 Task: Create a due date automation trigger when advanced on, the moment a card is due add fields without custom field "Resume" set to a number lower than 1 and greater than 10.
Action: Mouse moved to (853, 251)
Screenshot: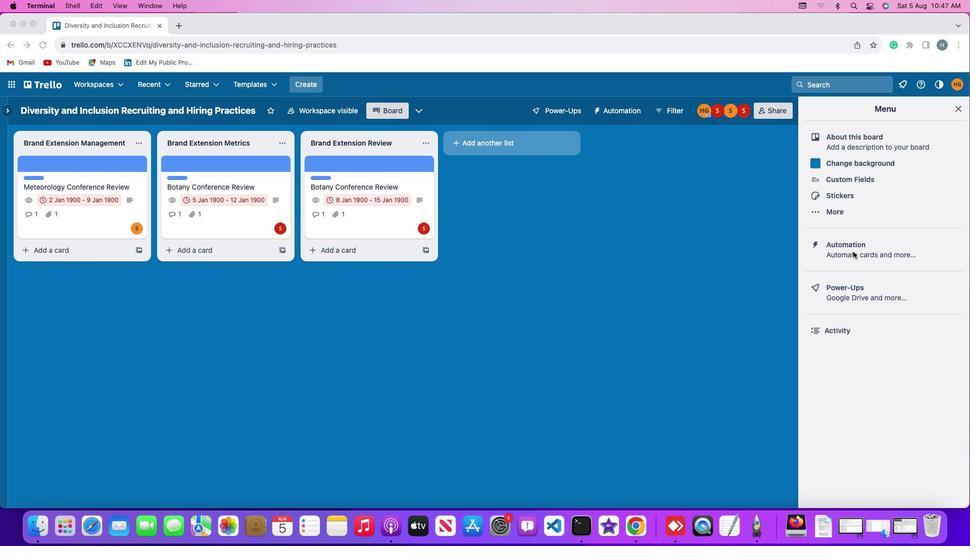 
Action: Mouse pressed left at (853, 251)
Screenshot: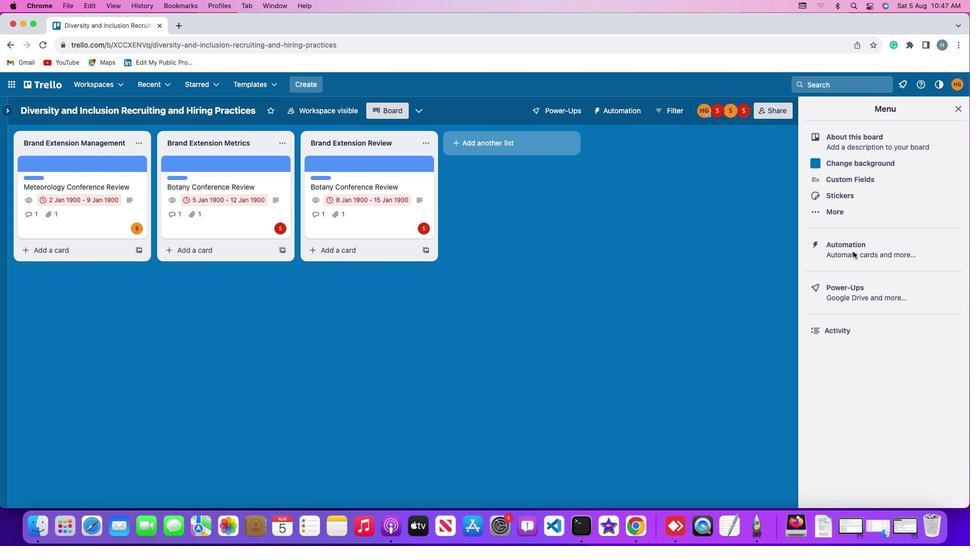 
Action: Mouse pressed left at (853, 251)
Screenshot: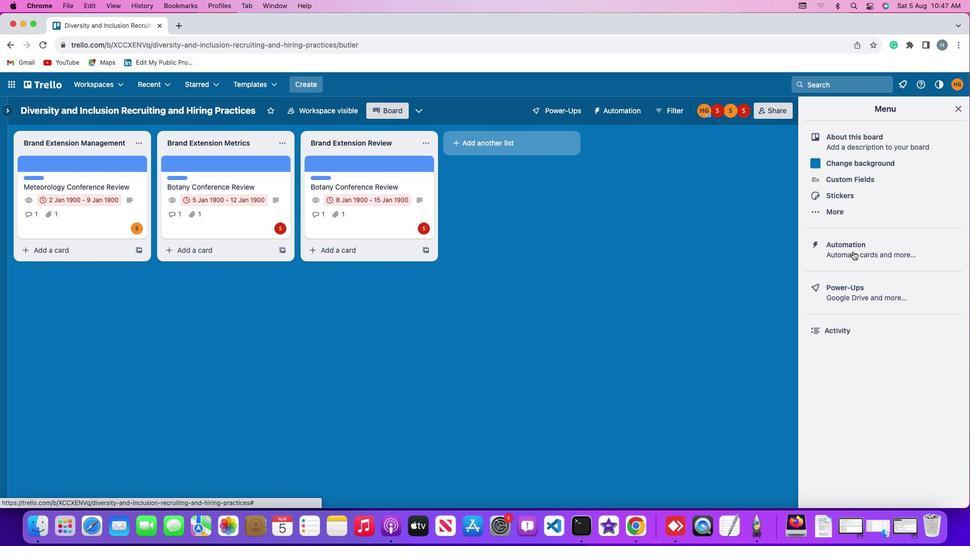 
Action: Mouse moved to (63, 242)
Screenshot: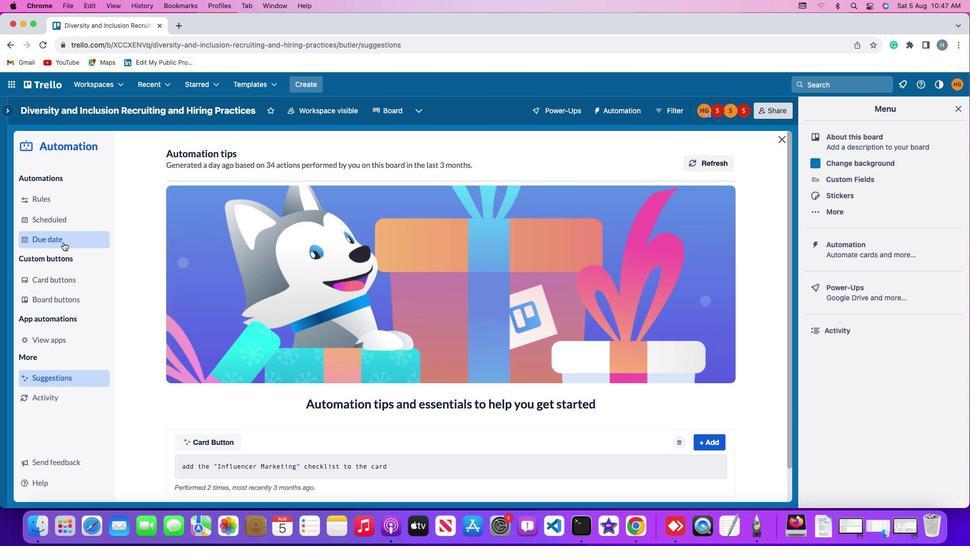 
Action: Mouse pressed left at (63, 242)
Screenshot: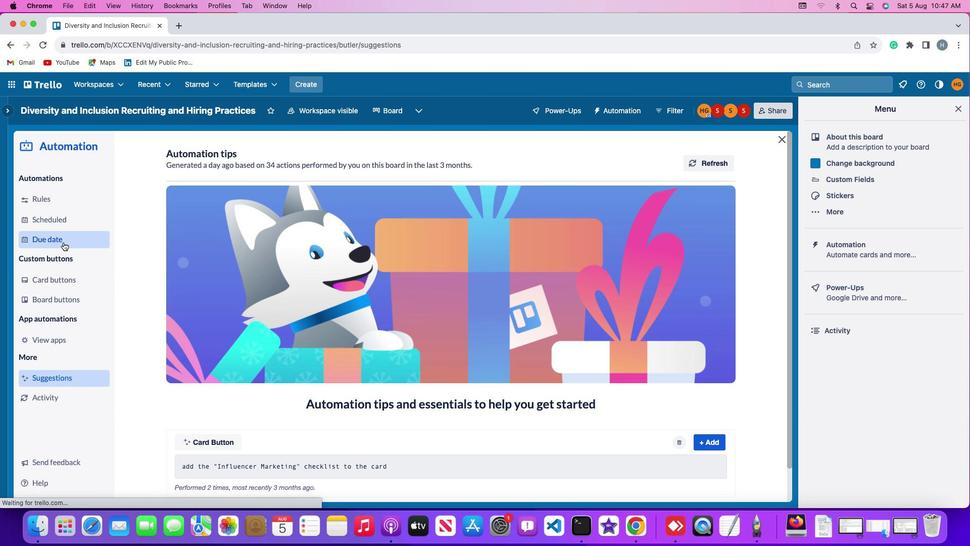 
Action: Mouse moved to (679, 157)
Screenshot: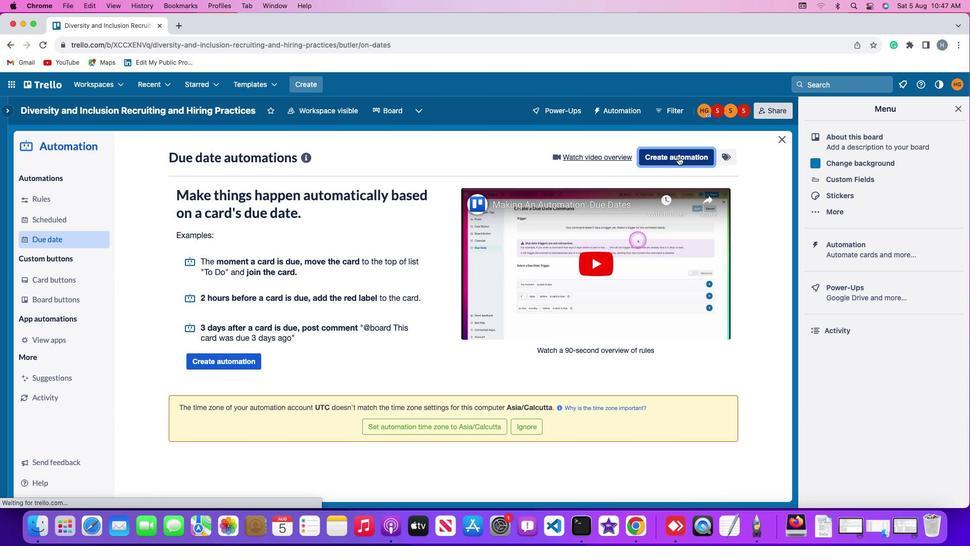
Action: Mouse pressed left at (679, 157)
Screenshot: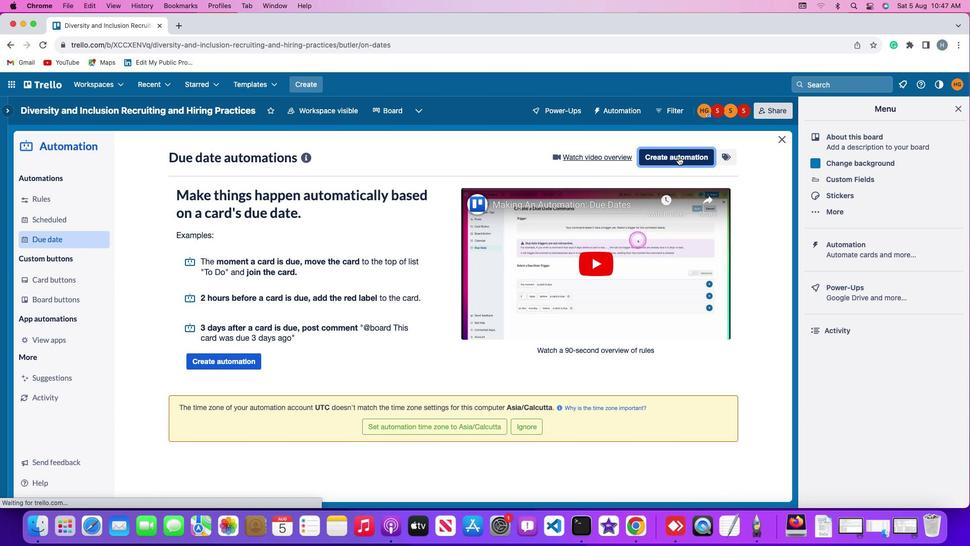 
Action: Mouse moved to (453, 250)
Screenshot: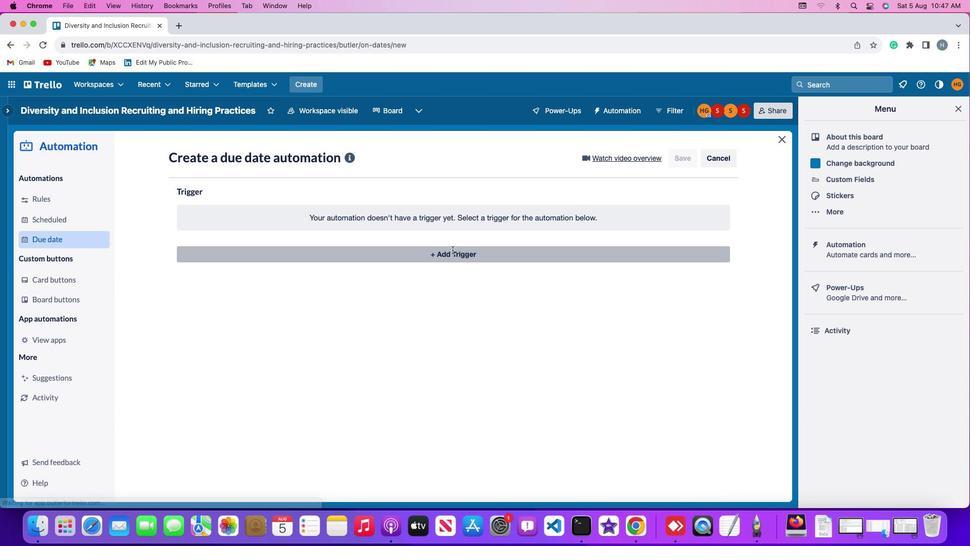 
Action: Mouse pressed left at (453, 250)
Screenshot: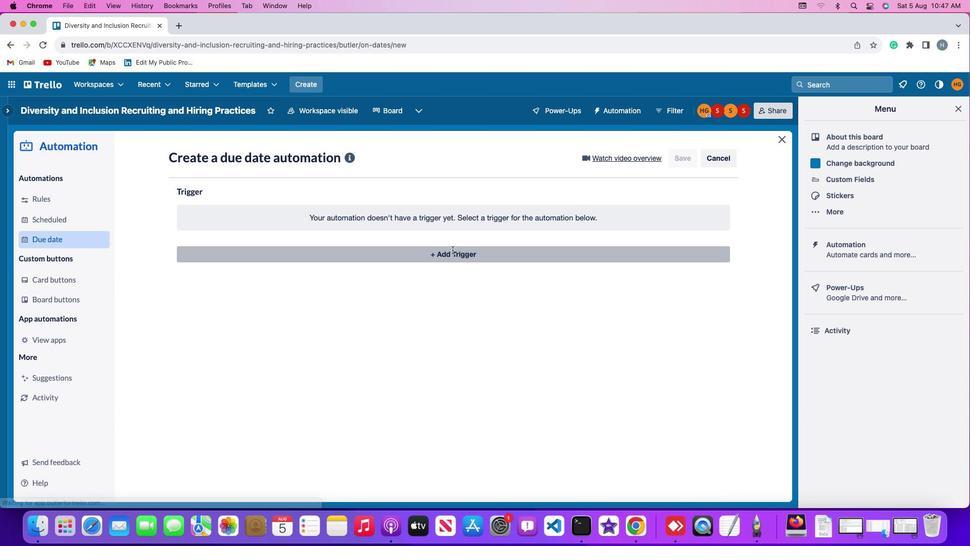 
Action: Mouse moved to (264, 373)
Screenshot: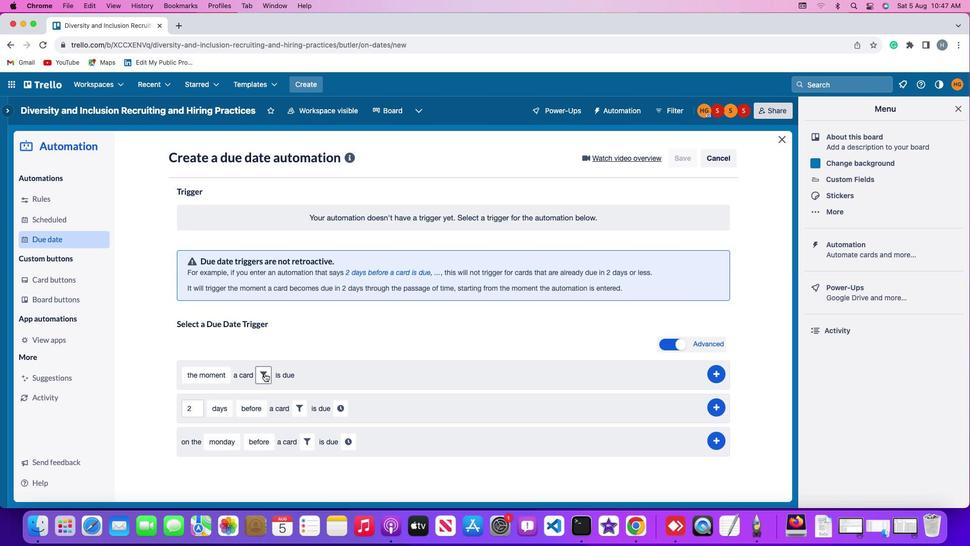 
Action: Mouse pressed left at (264, 373)
Screenshot: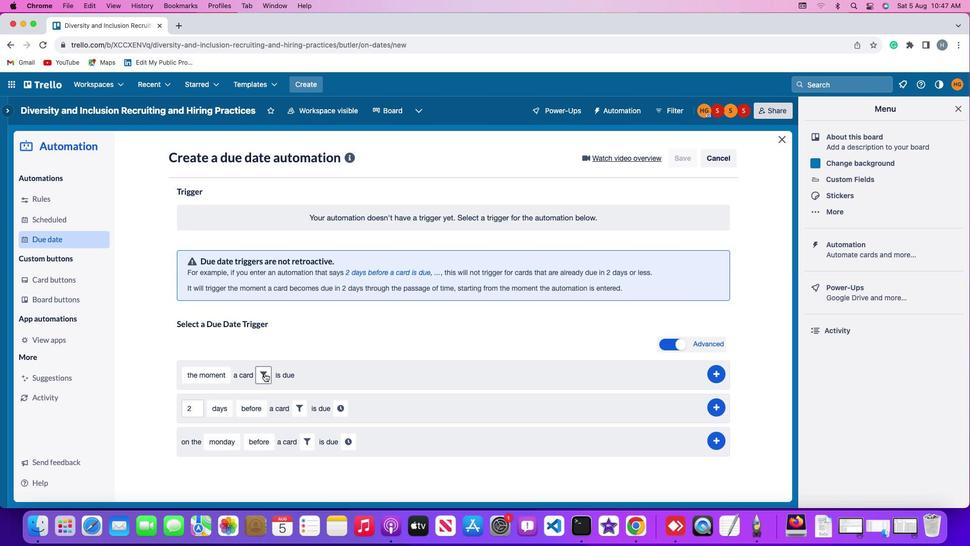 
Action: Mouse moved to (423, 404)
Screenshot: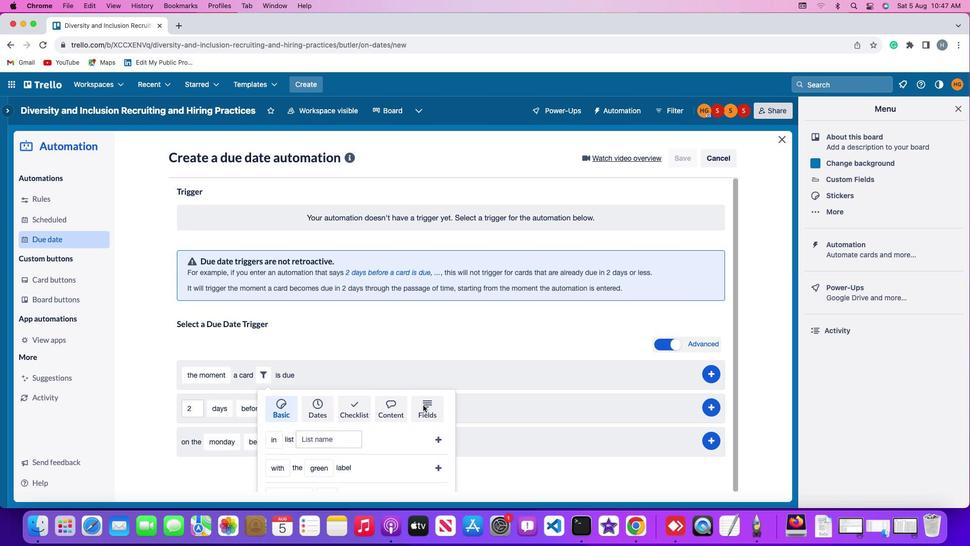 
Action: Mouse pressed left at (423, 404)
Screenshot: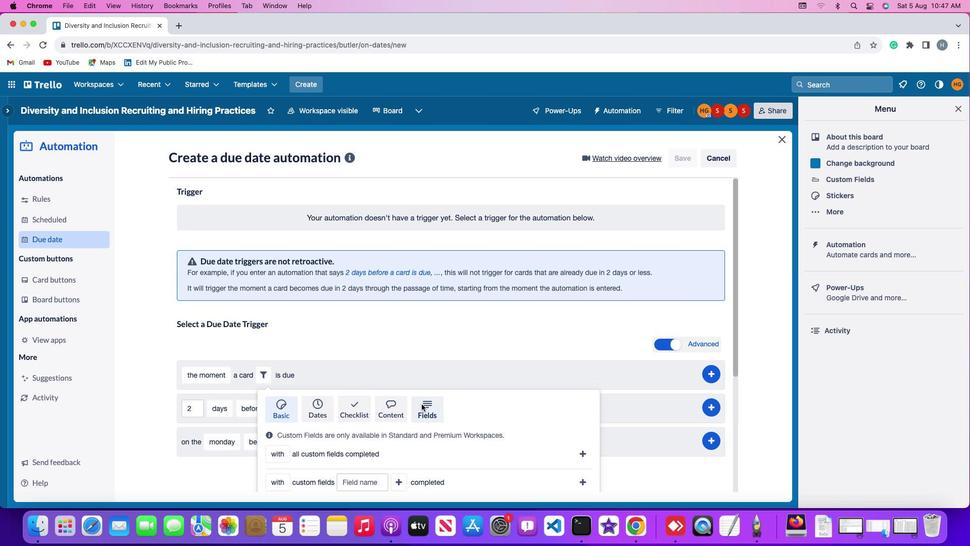 
Action: Mouse moved to (422, 404)
Screenshot: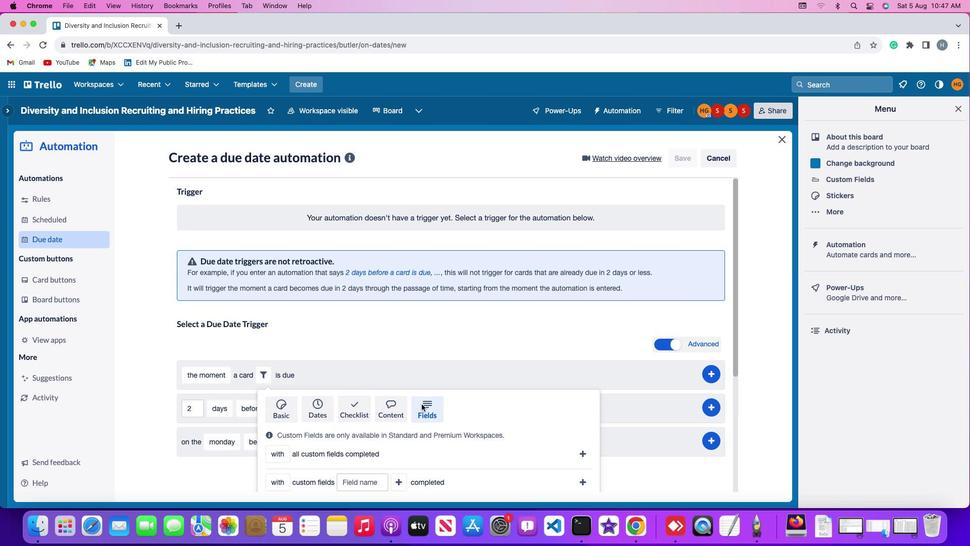 
Action: Mouse scrolled (422, 404) with delta (0, 0)
Screenshot: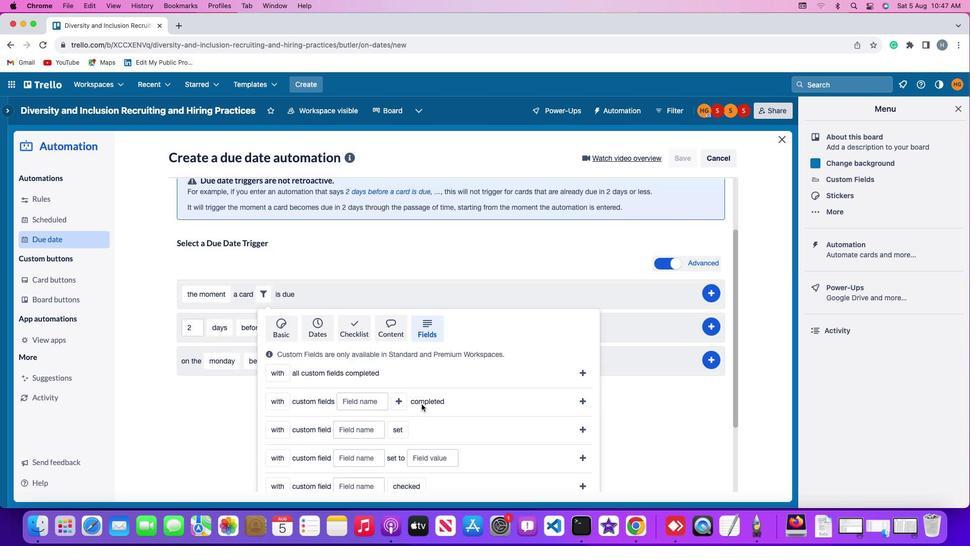 
Action: Mouse scrolled (422, 404) with delta (0, 0)
Screenshot: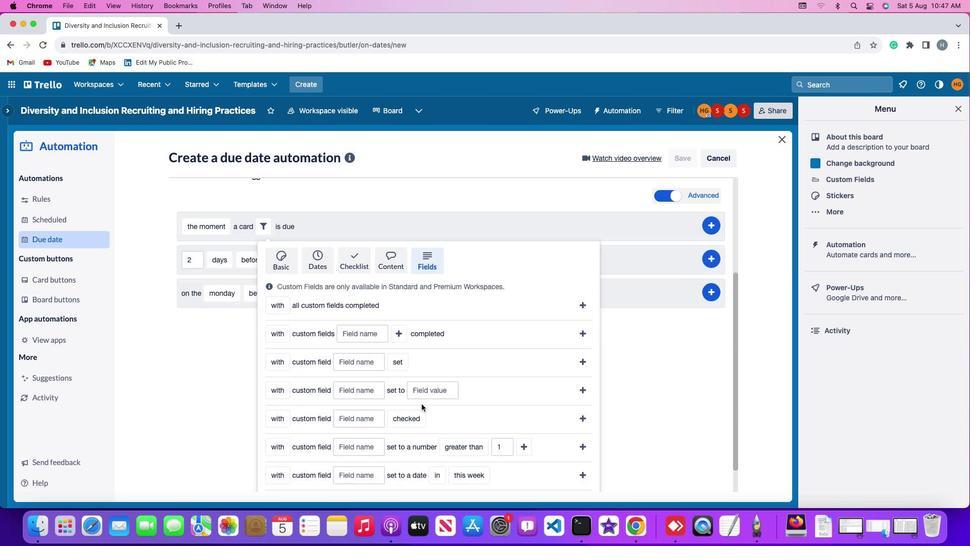 
Action: Mouse scrolled (422, 404) with delta (0, -1)
Screenshot: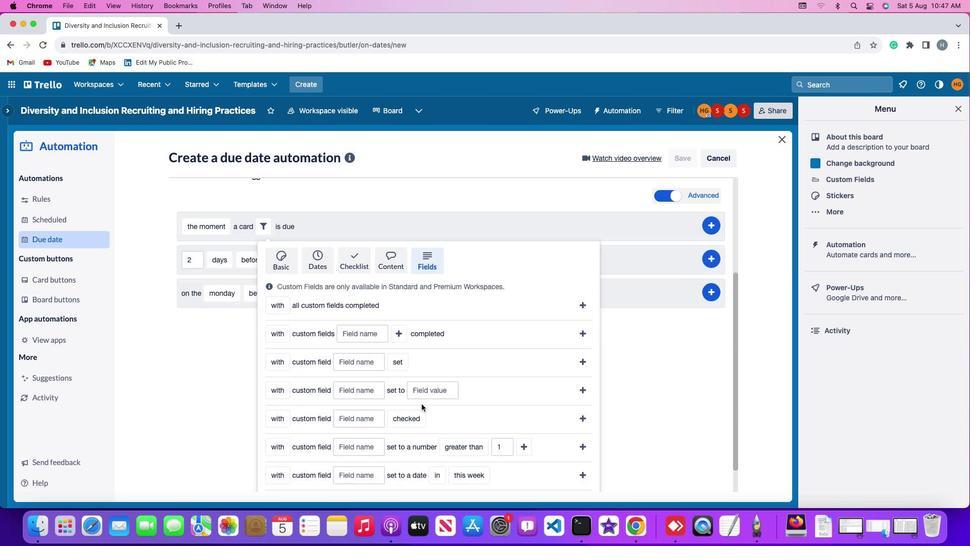 
Action: Mouse scrolled (422, 404) with delta (0, -2)
Screenshot: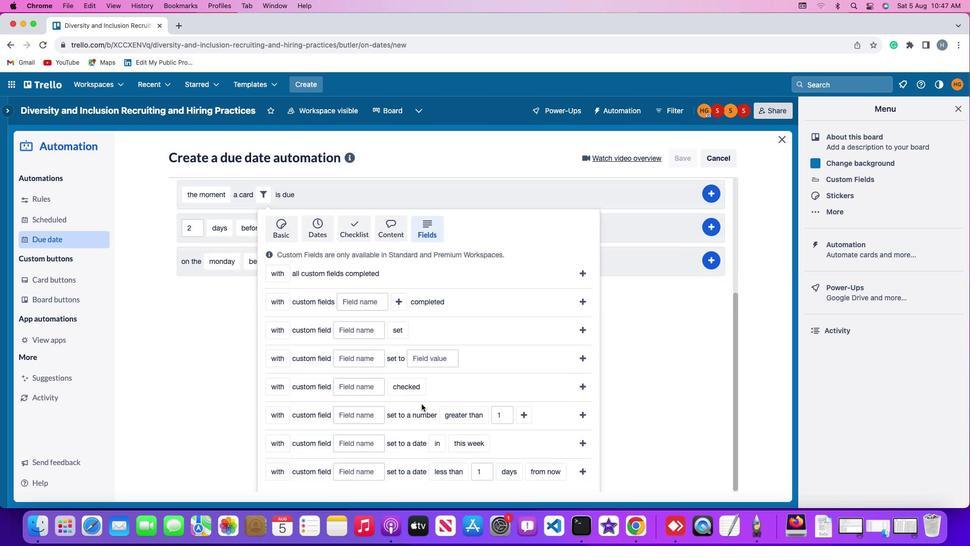 
Action: Mouse scrolled (422, 404) with delta (0, -3)
Screenshot: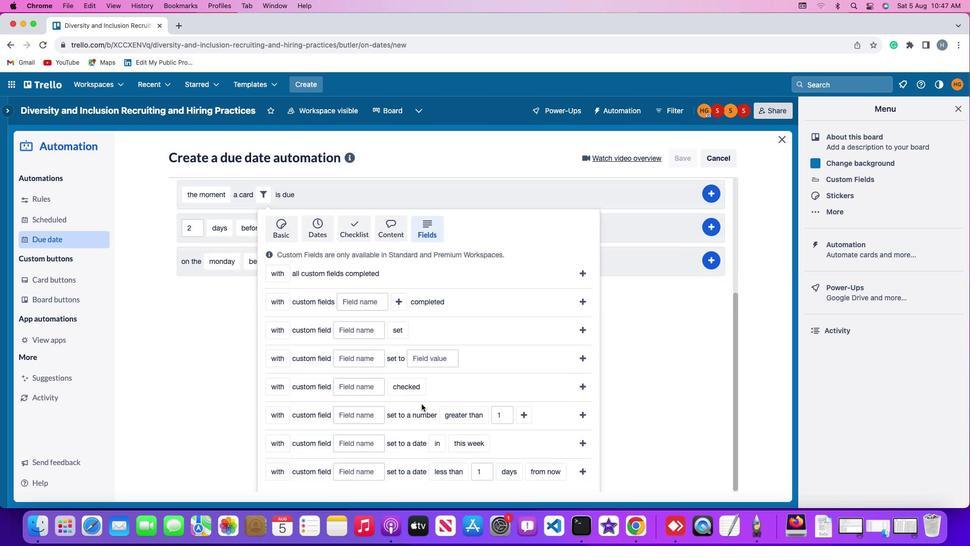 
Action: Mouse scrolled (422, 404) with delta (0, -3)
Screenshot: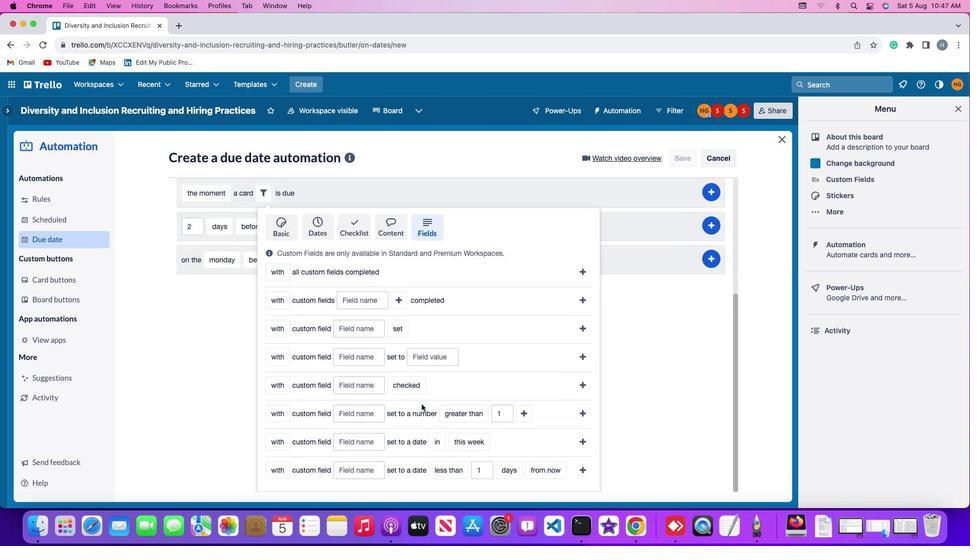 
Action: Mouse scrolled (422, 404) with delta (0, -3)
Screenshot: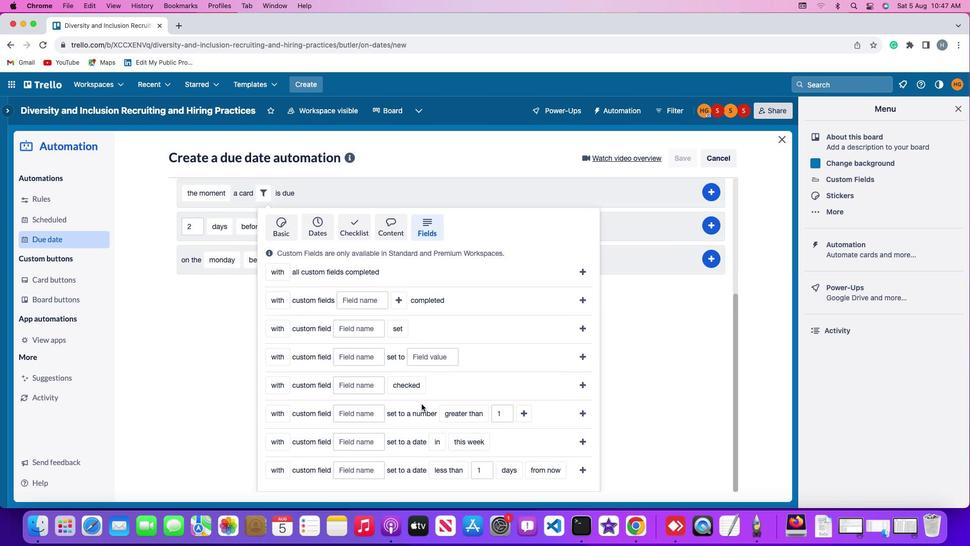 
Action: Mouse moved to (271, 415)
Screenshot: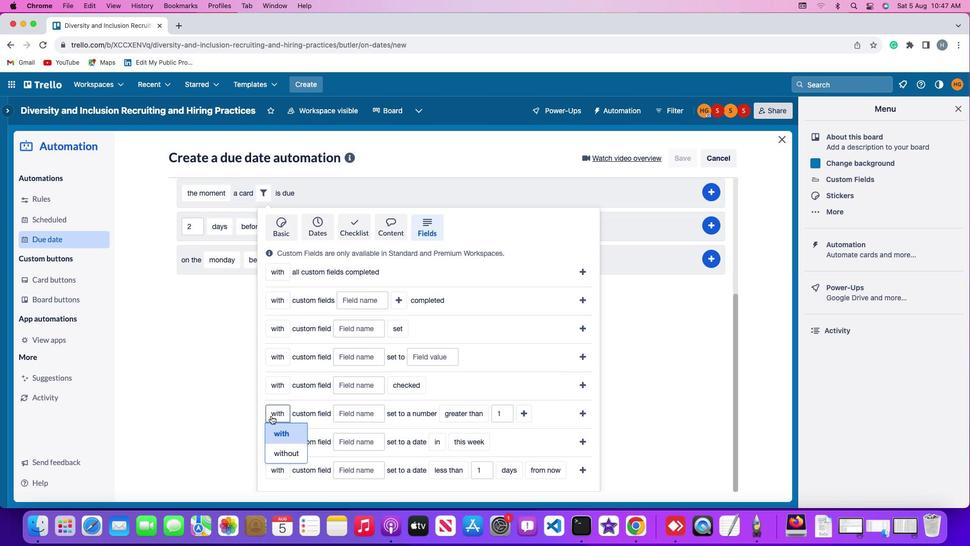 
Action: Mouse pressed left at (271, 415)
Screenshot: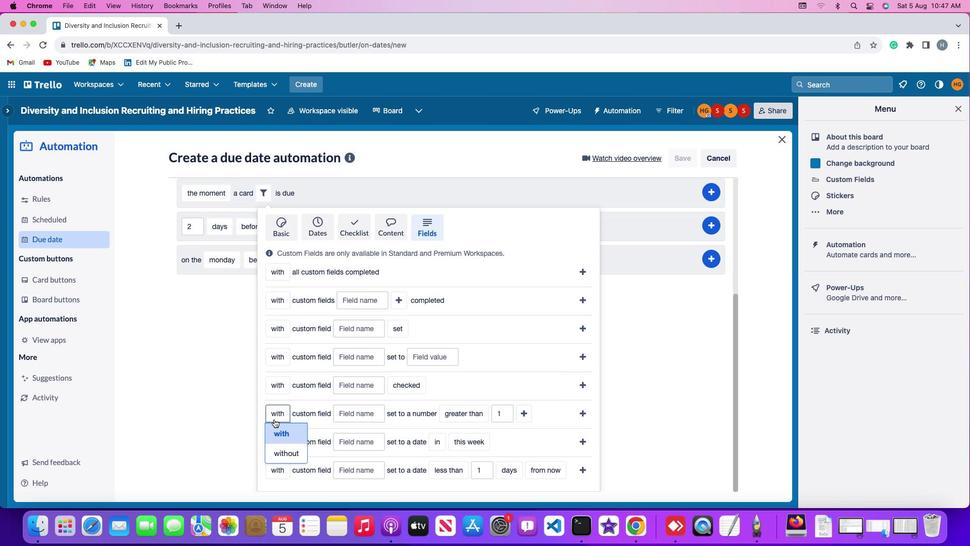 
Action: Mouse moved to (281, 453)
Screenshot: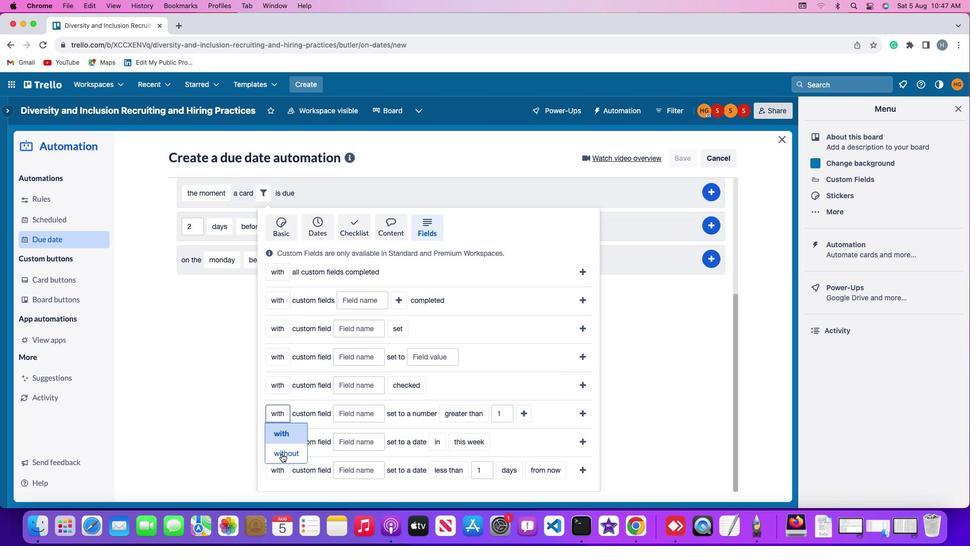 
Action: Mouse pressed left at (281, 453)
Screenshot: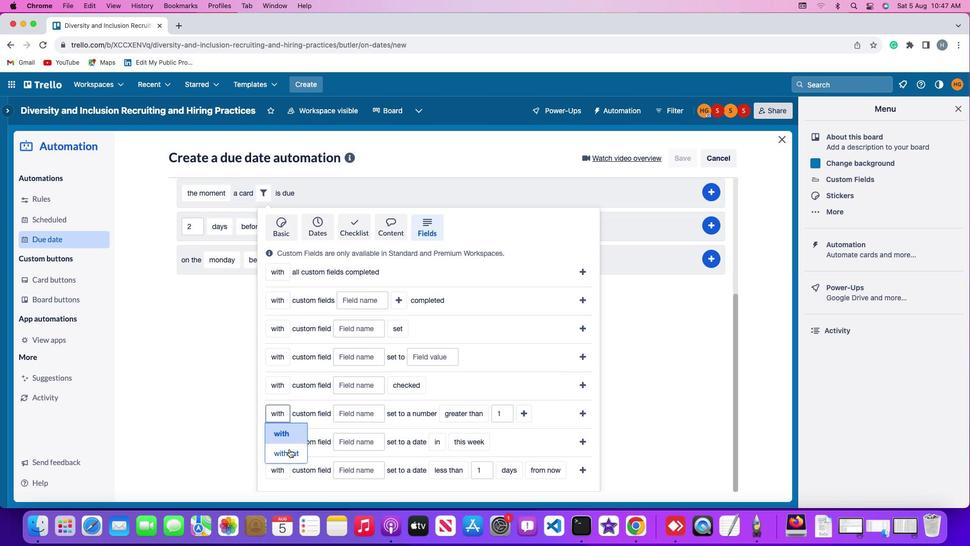 
Action: Mouse moved to (362, 408)
Screenshot: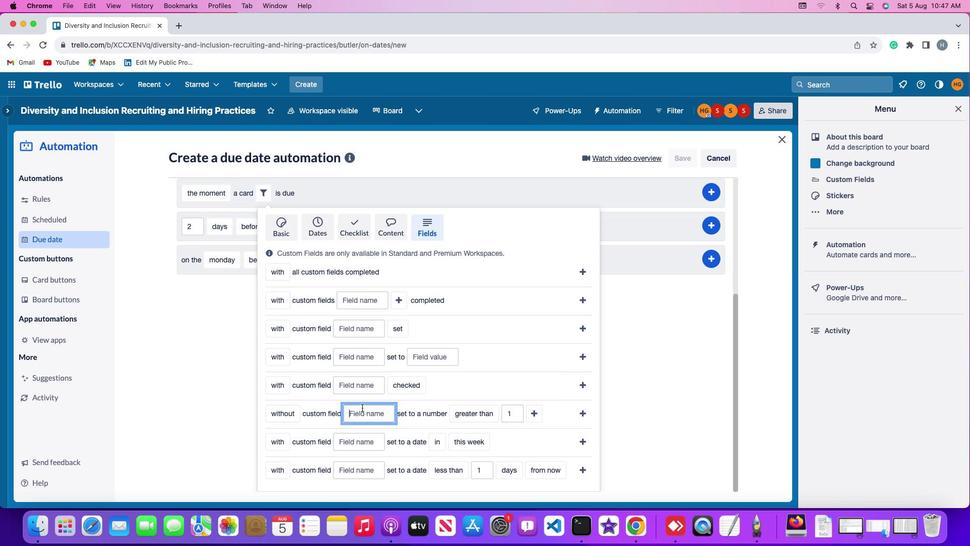 
Action: Mouse pressed left at (362, 408)
Screenshot: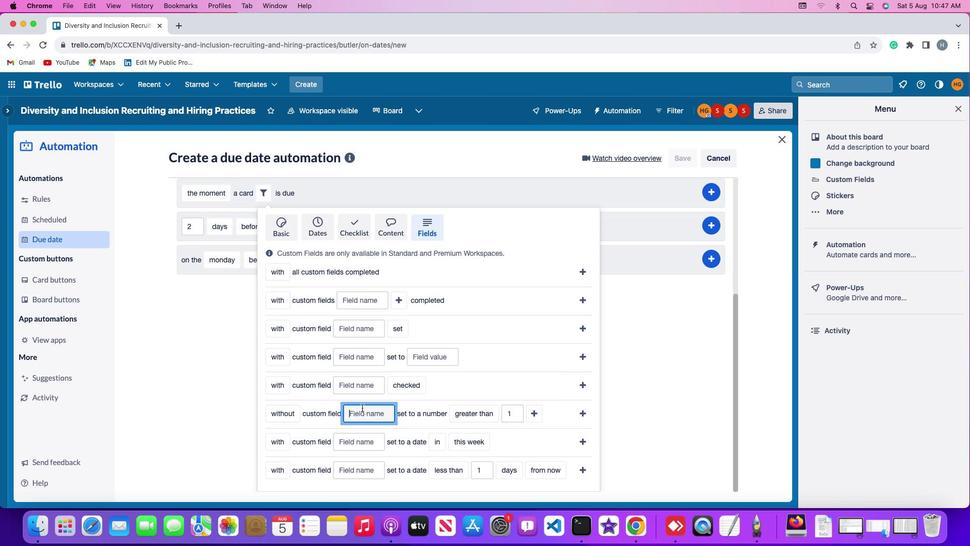 
Action: Key pressed Key.shift'R''e''s''u''m''e'
Screenshot: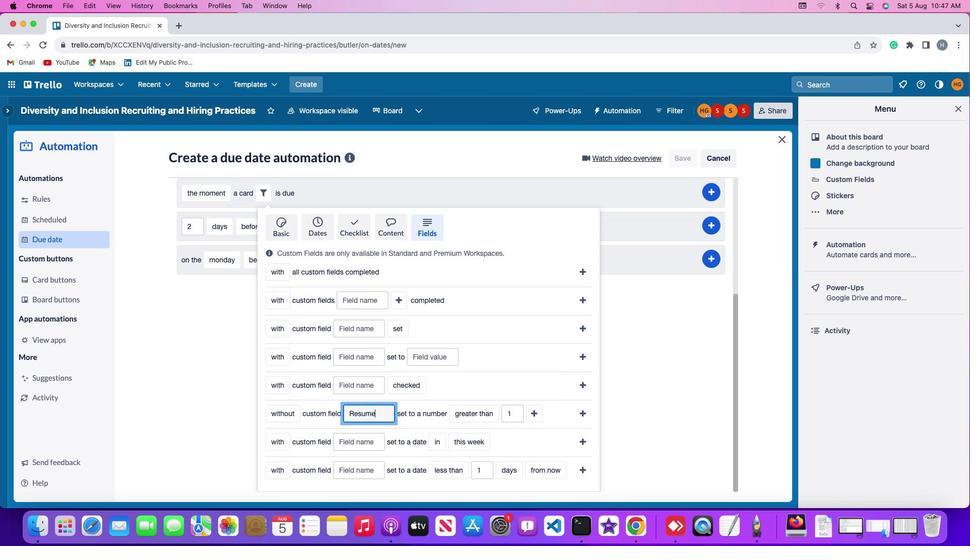 
Action: Mouse moved to (482, 411)
Screenshot: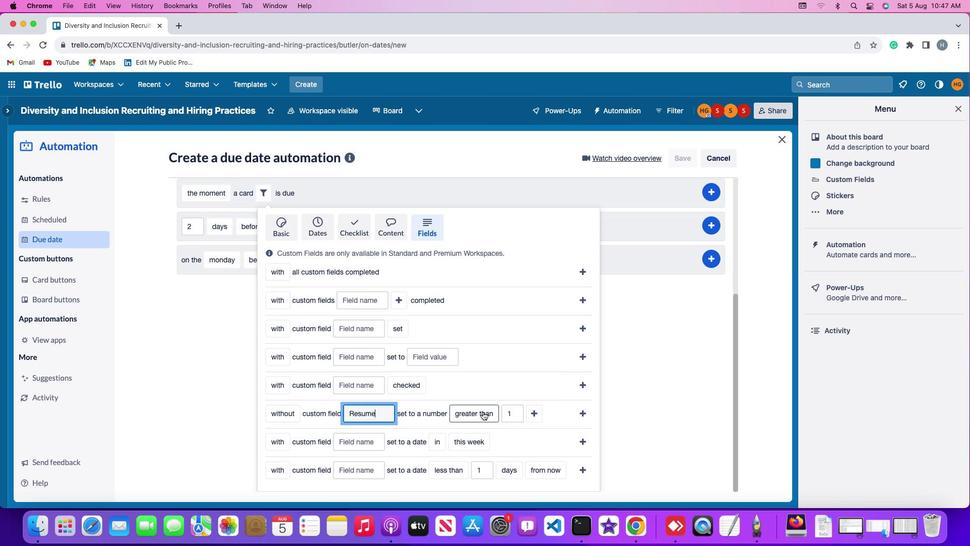 
Action: Mouse pressed left at (482, 411)
Screenshot: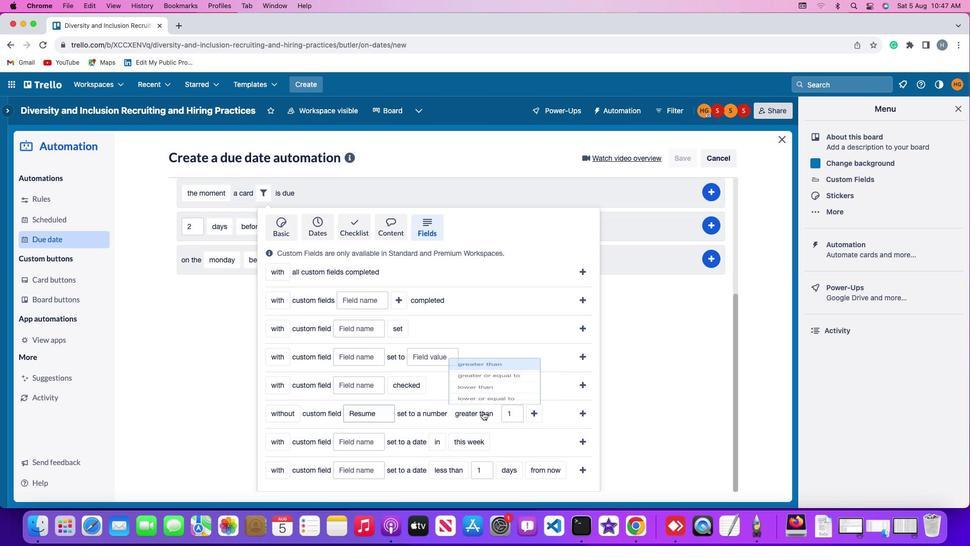 
Action: Mouse moved to (491, 375)
Screenshot: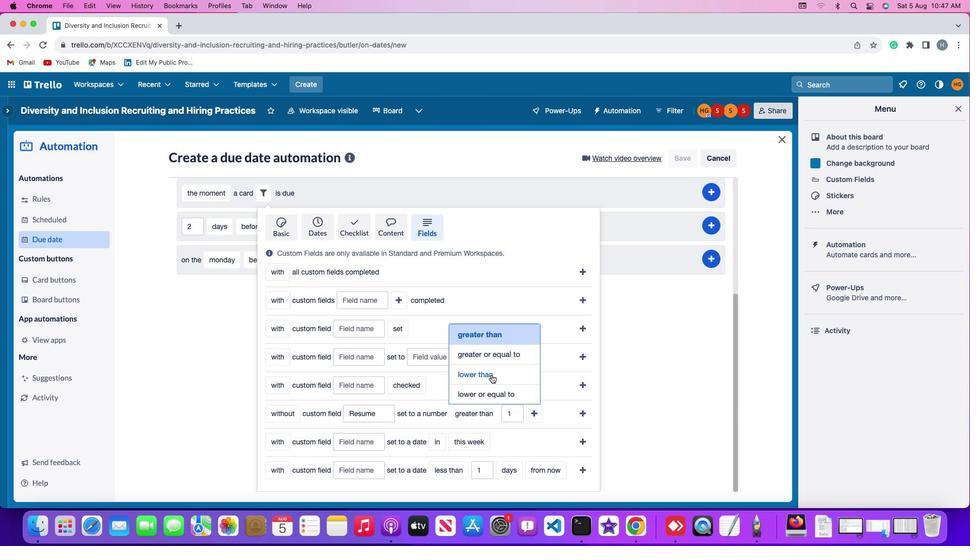 
Action: Mouse pressed left at (491, 375)
Screenshot: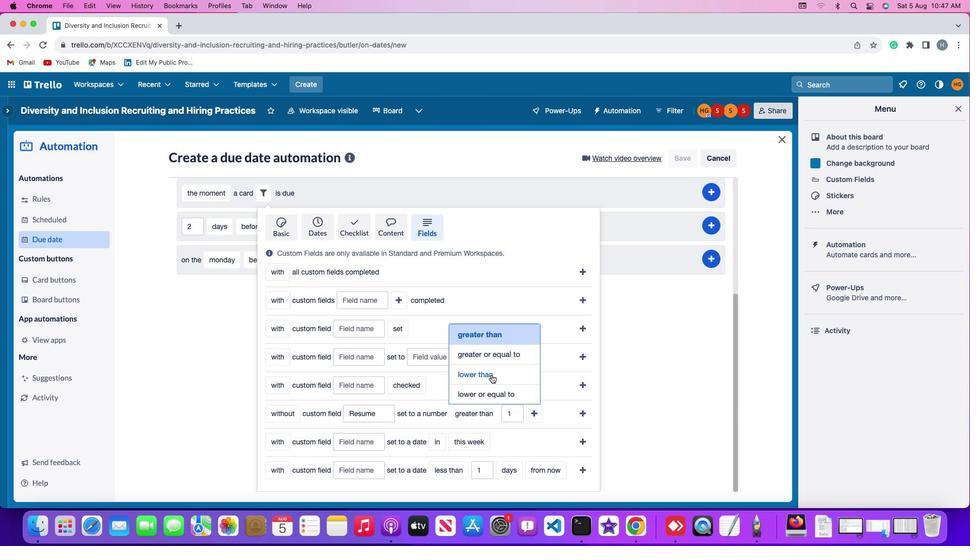 
Action: Mouse moved to (513, 408)
Screenshot: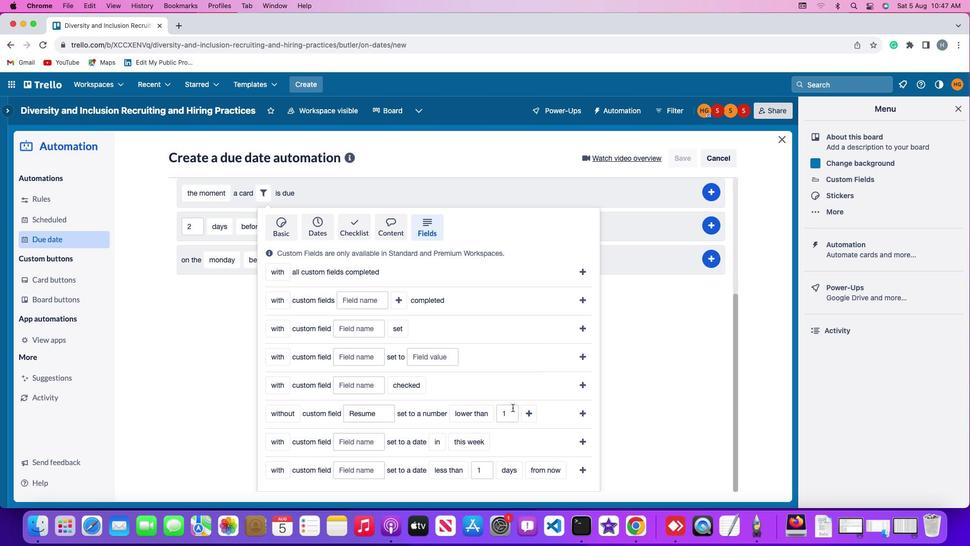 
Action: Mouse pressed left at (513, 408)
Screenshot: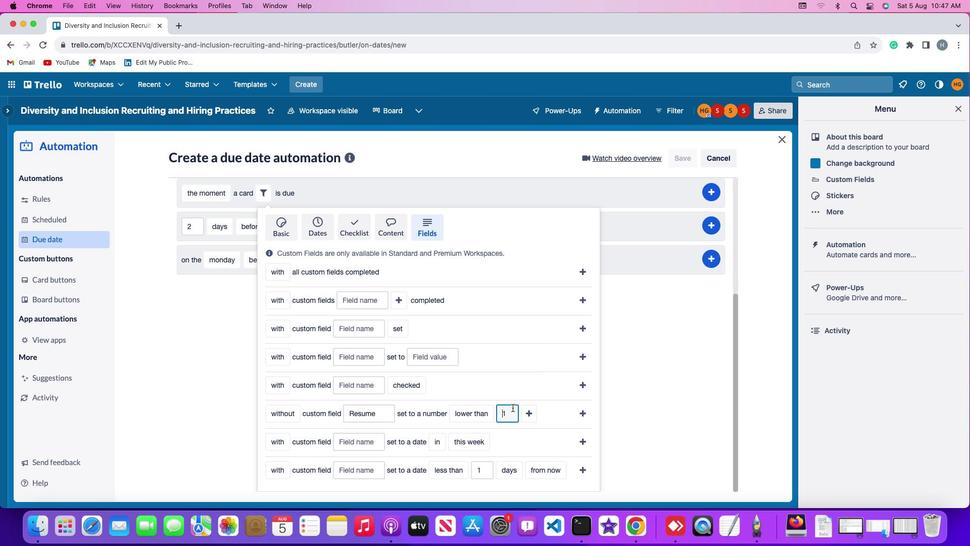 
Action: Mouse moved to (513, 408)
Screenshot: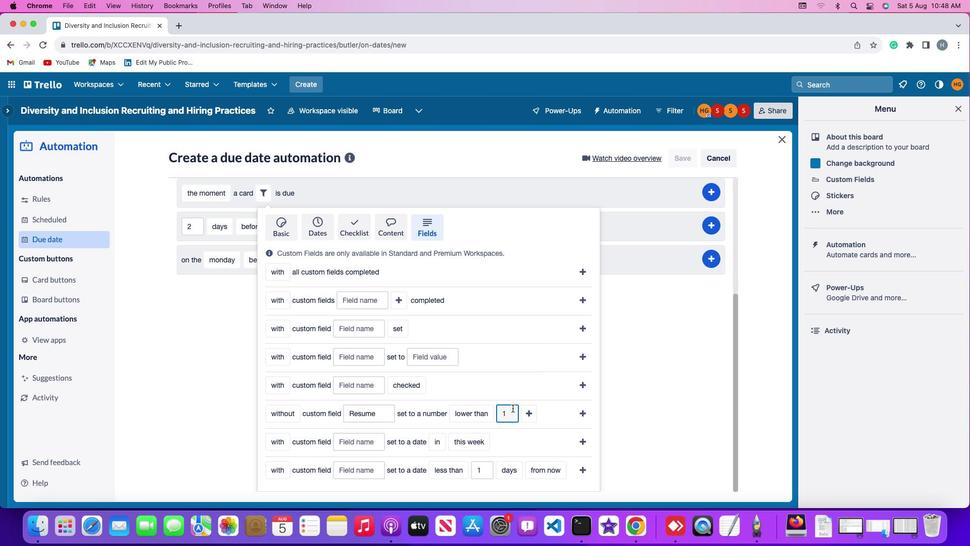 
Action: Key pressed Key.rightKey.backspace'1'
Screenshot: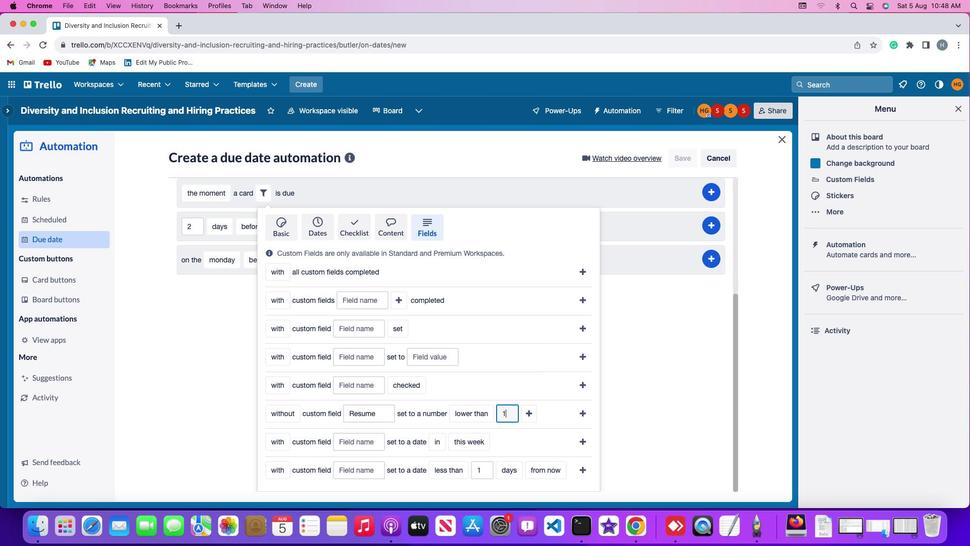 
Action: Mouse moved to (530, 409)
Screenshot: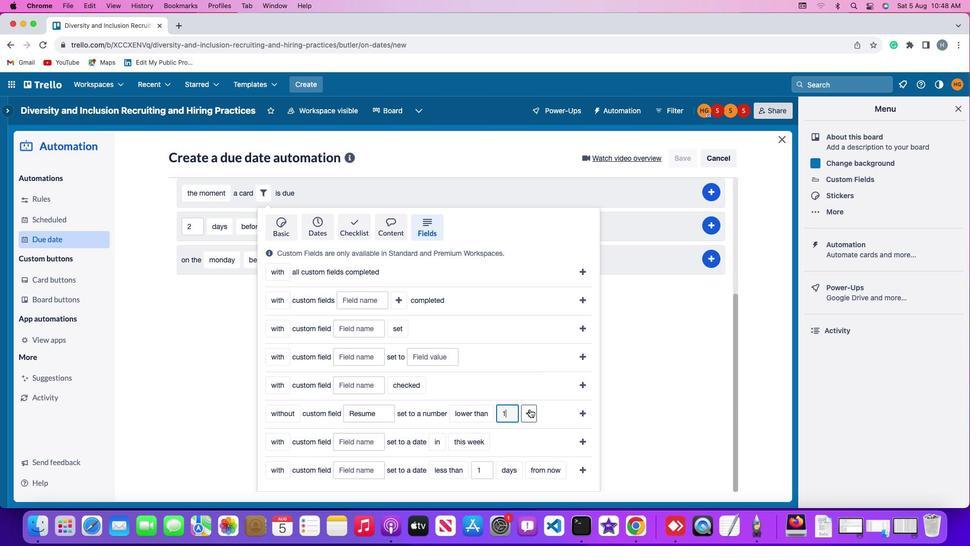
Action: Mouse pressed left at (530, 409)
Screenshot: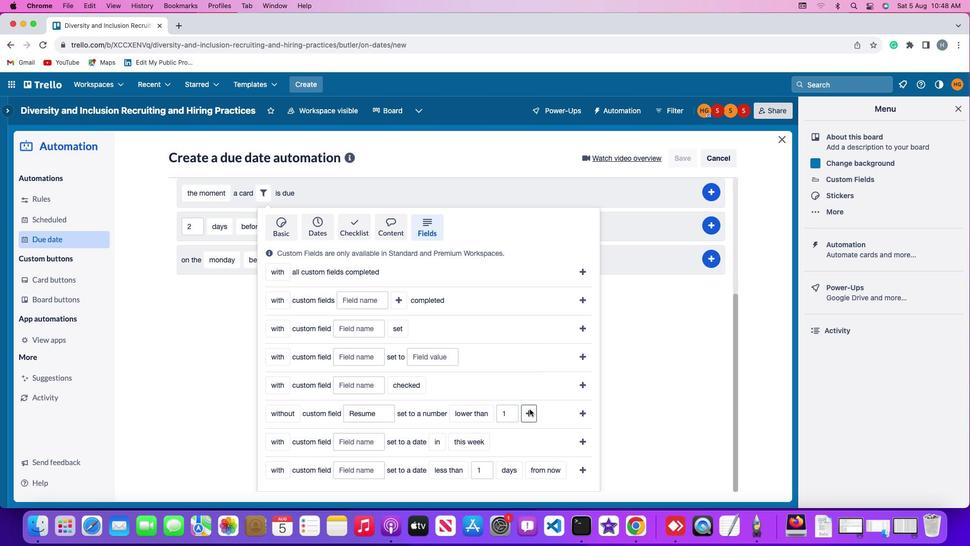 
Action: Mouse moved to (575, 416)
Screenshot: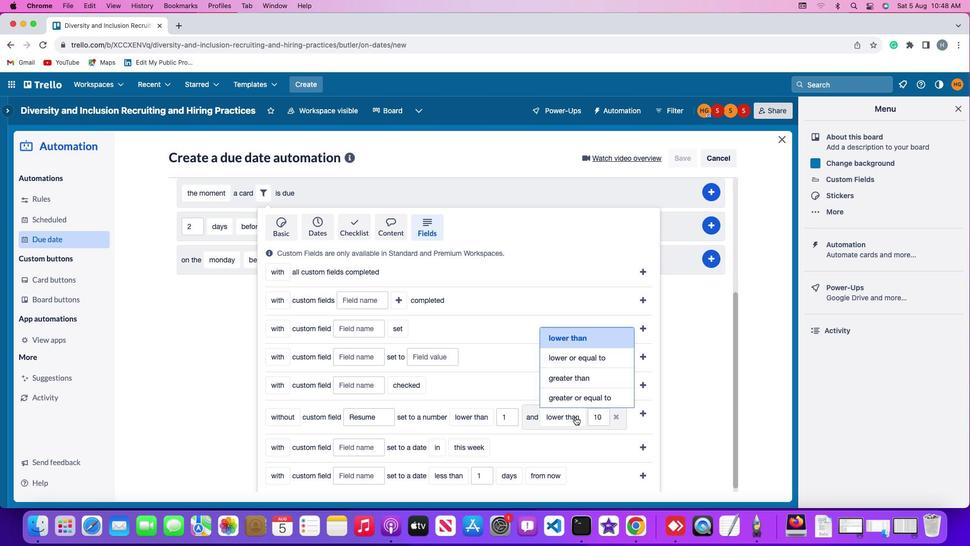 
Action: Mouse pressed left at (575, 416)
Screenshot: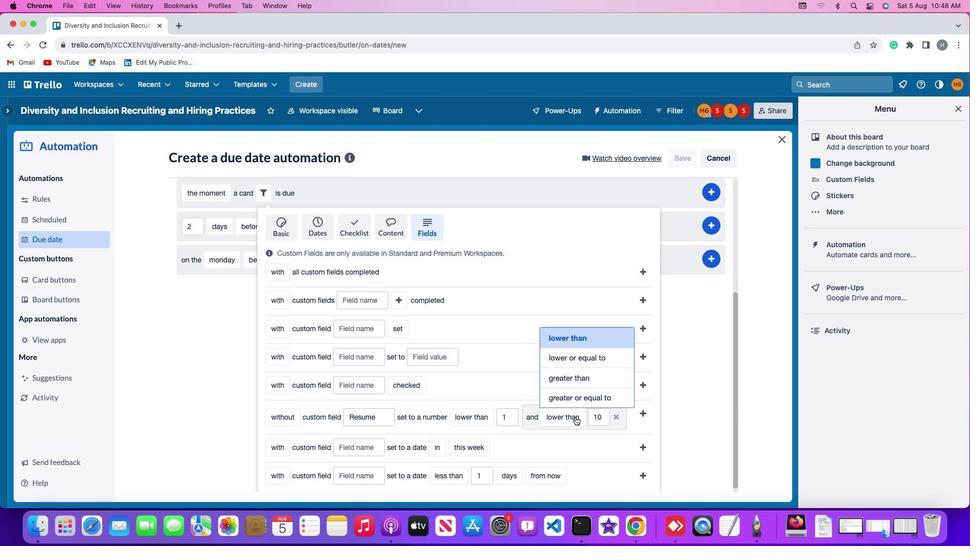 
Action: Mouse moved to (581, 379)
Screenshot: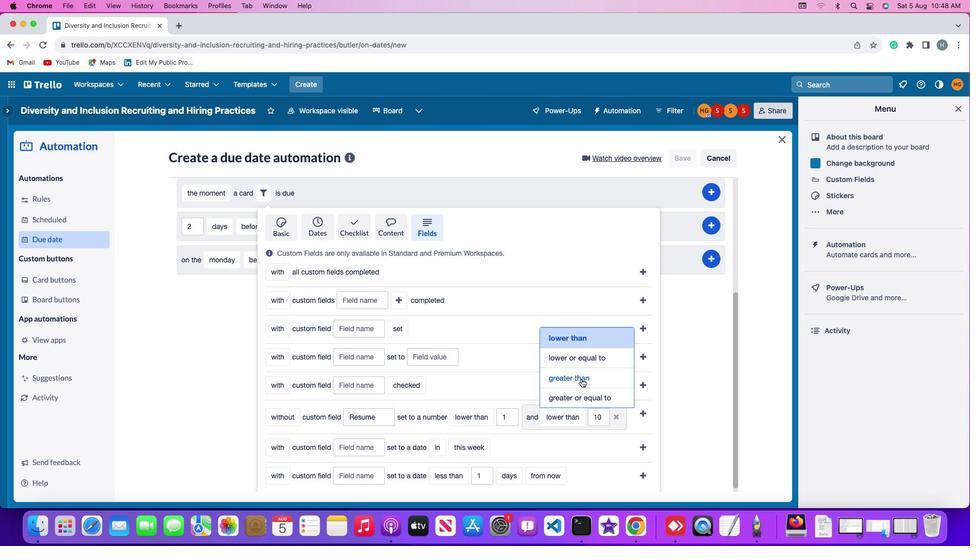 
Action: Mouse pressed left at (581, 379)
Screenshot: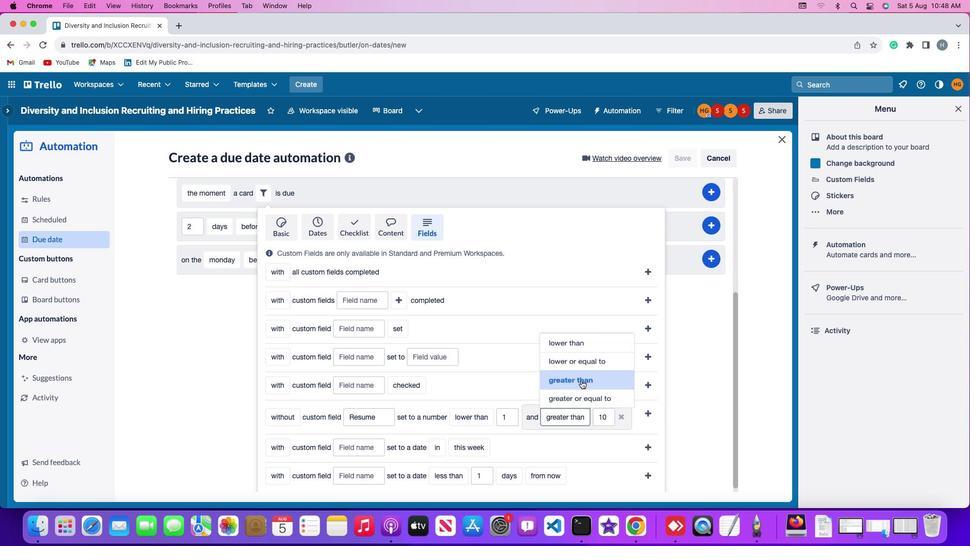 
Action: Mouse moved to (608, 415)
Screenshot: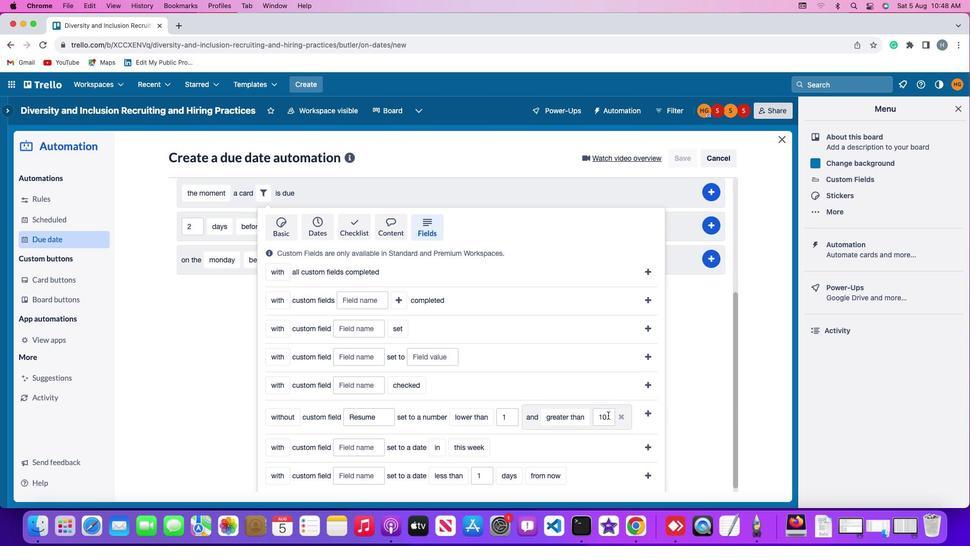 
Action: Mouse pressed left at (608, 415)
Screenshot: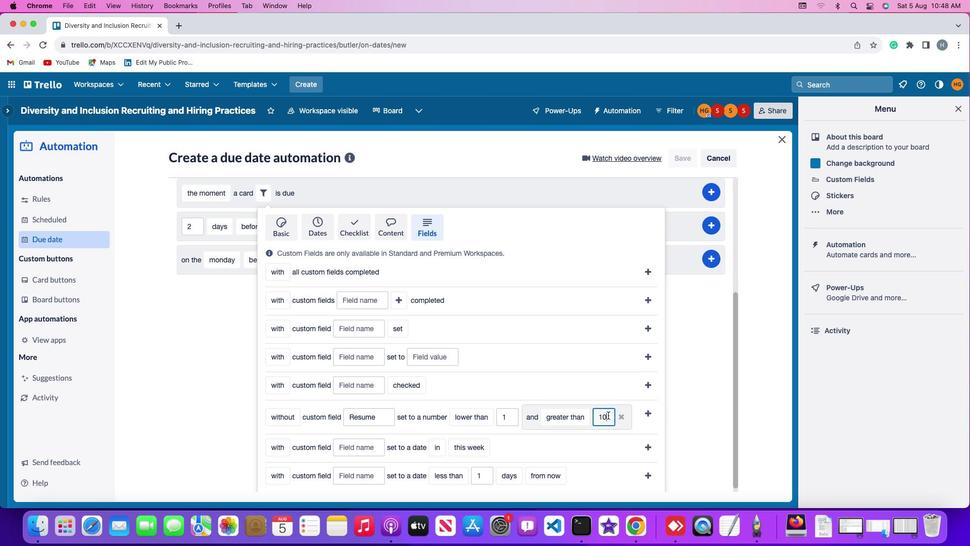 
Action: Key pressed Key.backspaceKey.backspace'1''0'
Screenshot: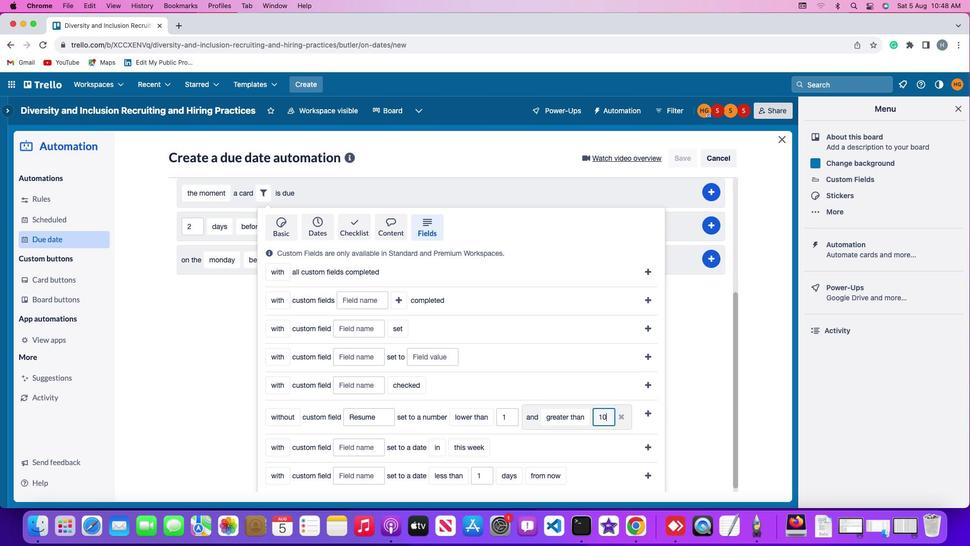 
Action: Mouse moved to (650, 412)
Screenshot: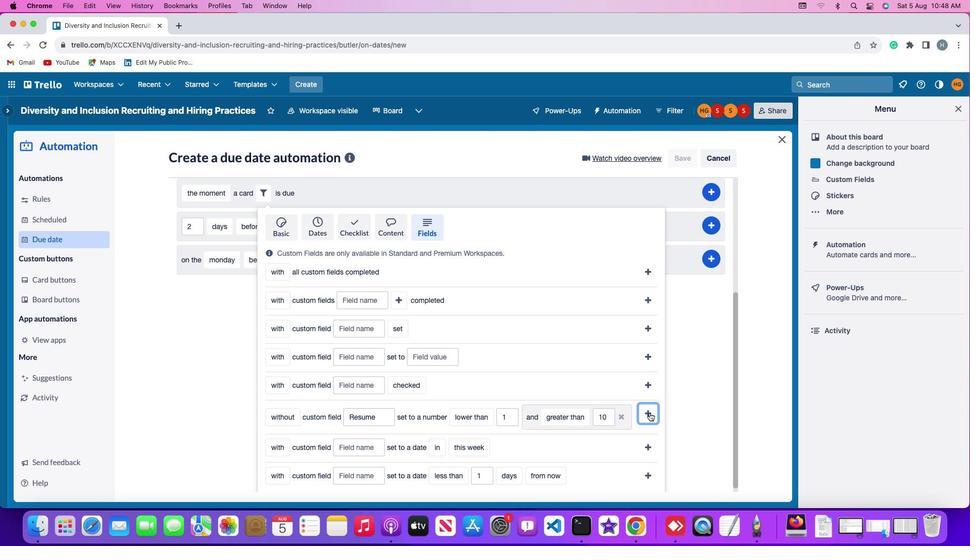 
Action: Mouse pressed left at (650, 412)
Screenshot: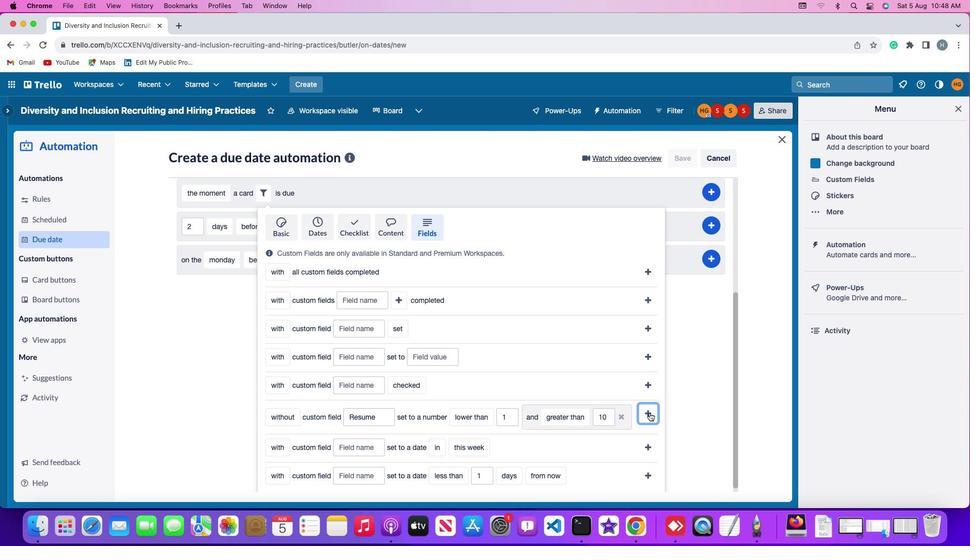 
Action: Mouse moved to (718, 375)
Screenshot: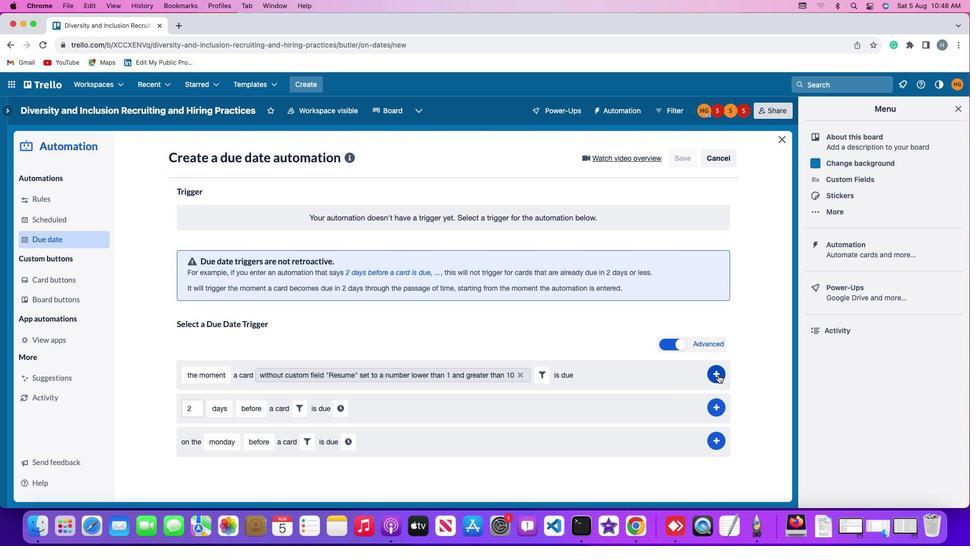
Action: Mouse pressed left at (718, 375)
Screenshot: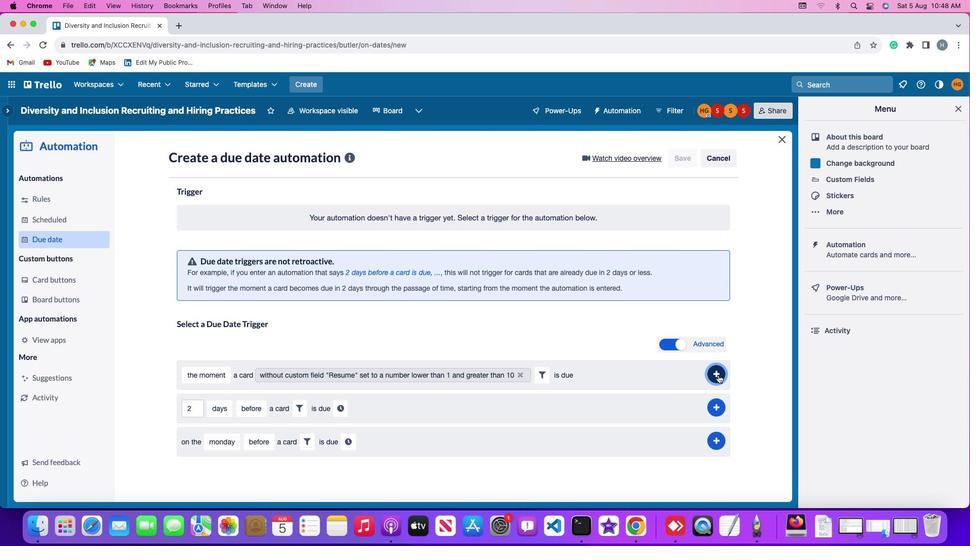 
Action: Mouse moved to (751, 310)
Screenshot: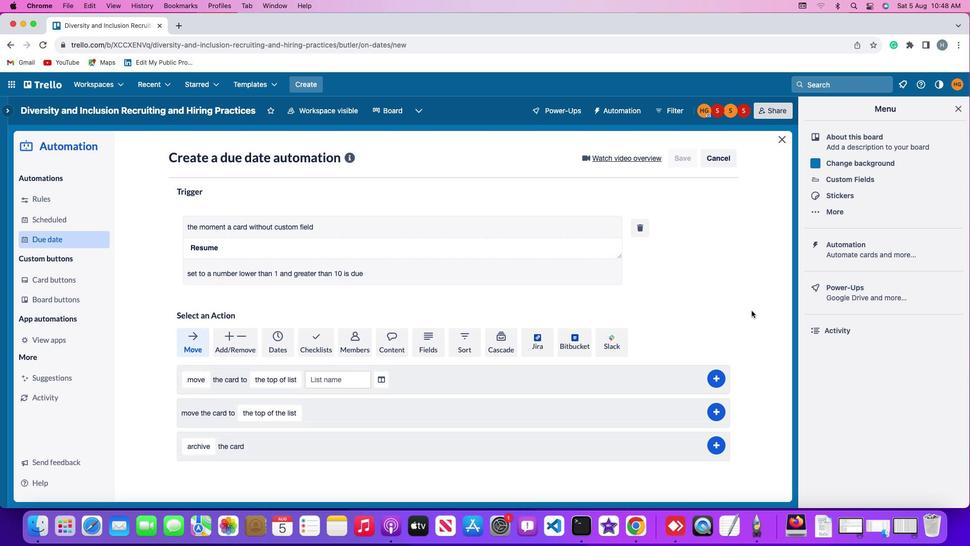 
